 Task: Create a due date automation trigger when advanced on, 2 working days after a card is due add fields with custom field "Resume" set to 10 at 11:00 AM.
Action: Mouse moved to (955, 75)
Screenshot: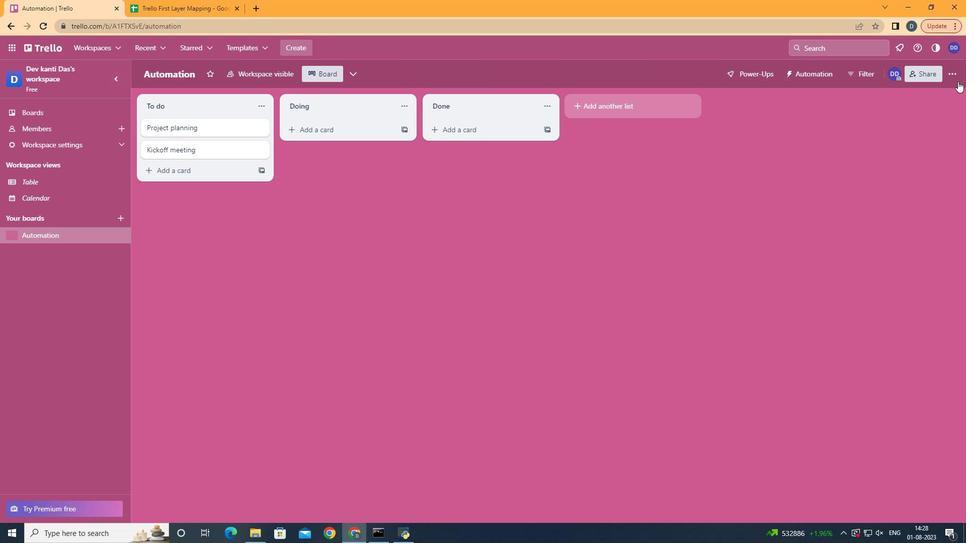 
Action: Mouse pressed left at (955, 75)
Screenshot: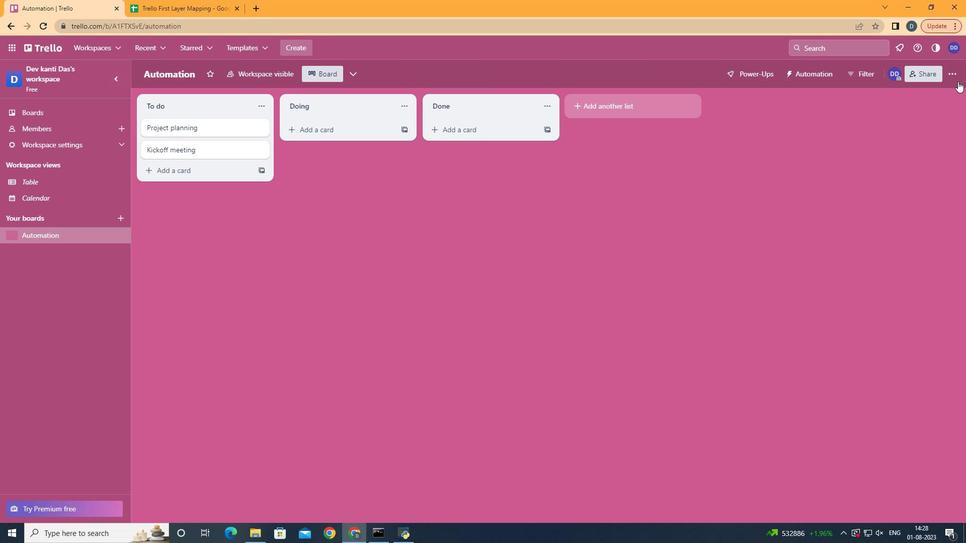 
Action: Mouse moved to (906, 213)
Screenshot: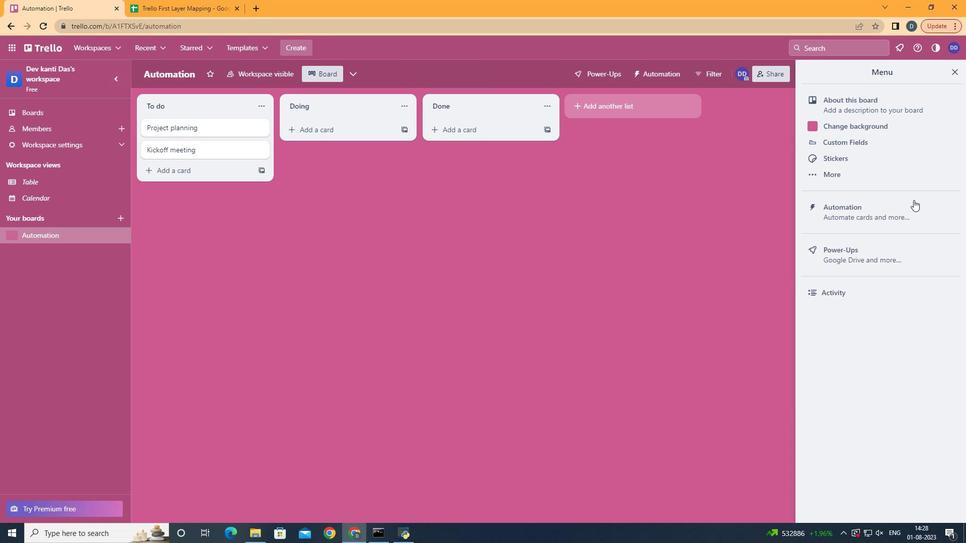 
Action: Mouse pressed left at (906, 213)
Screenshot: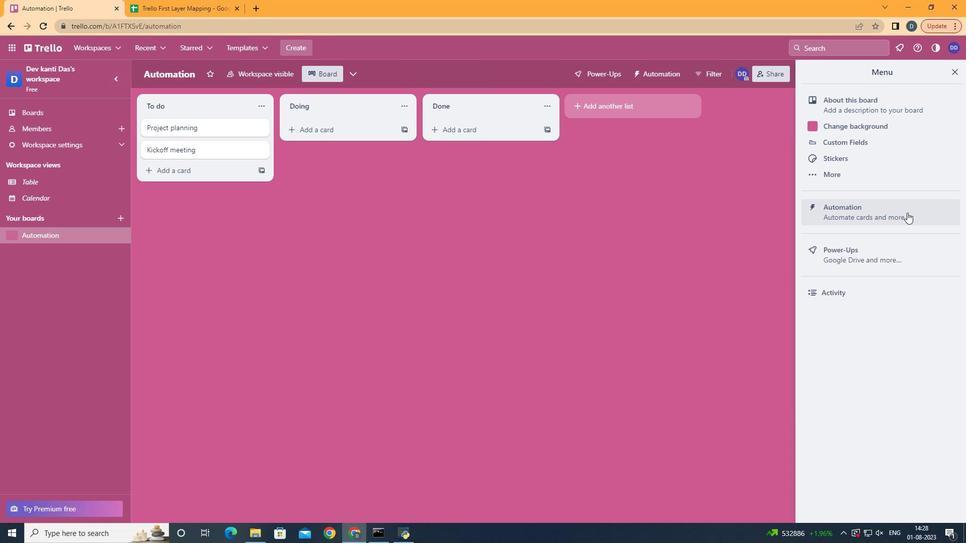 
Action: Mouse moved to (203, 204)
Screenshot: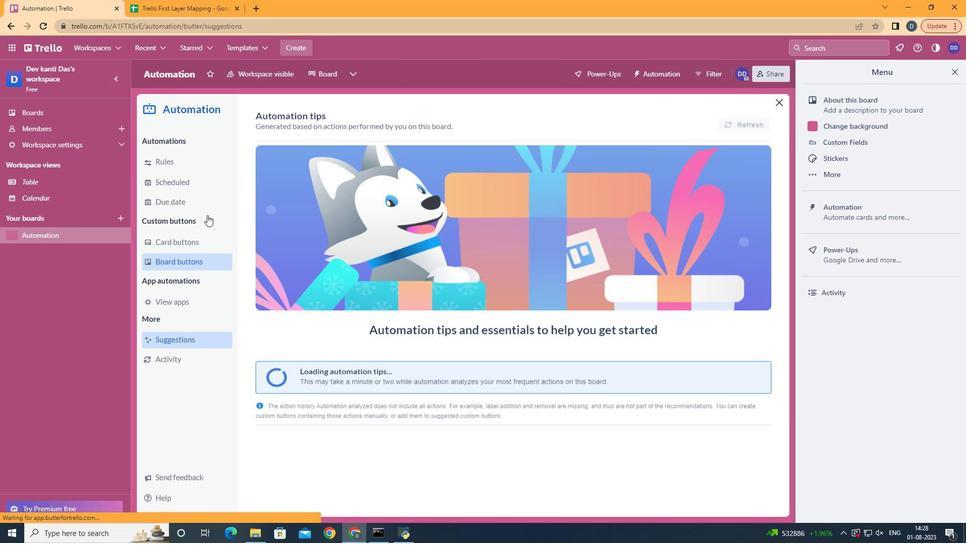 
Action: Mouse pressed left at (203, 204)
Screenshot: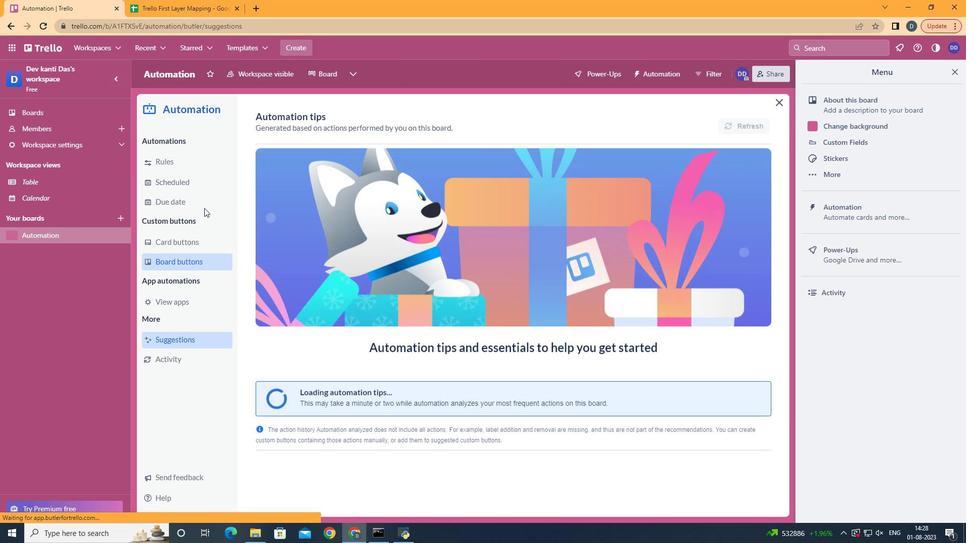 
Action: Mouse moved to (718, 125)
Screenshot: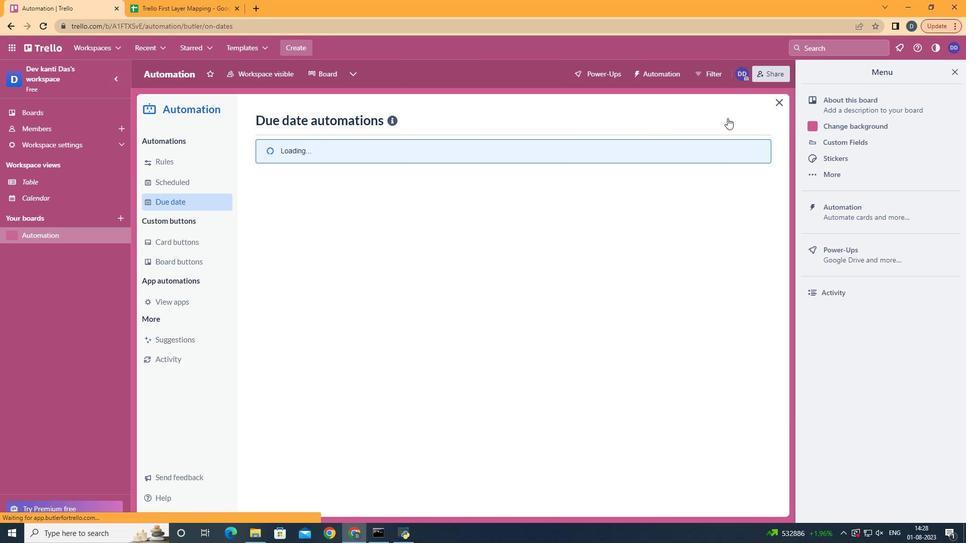 
Action: Mouse pressed left at (718, 125)
Screenshot: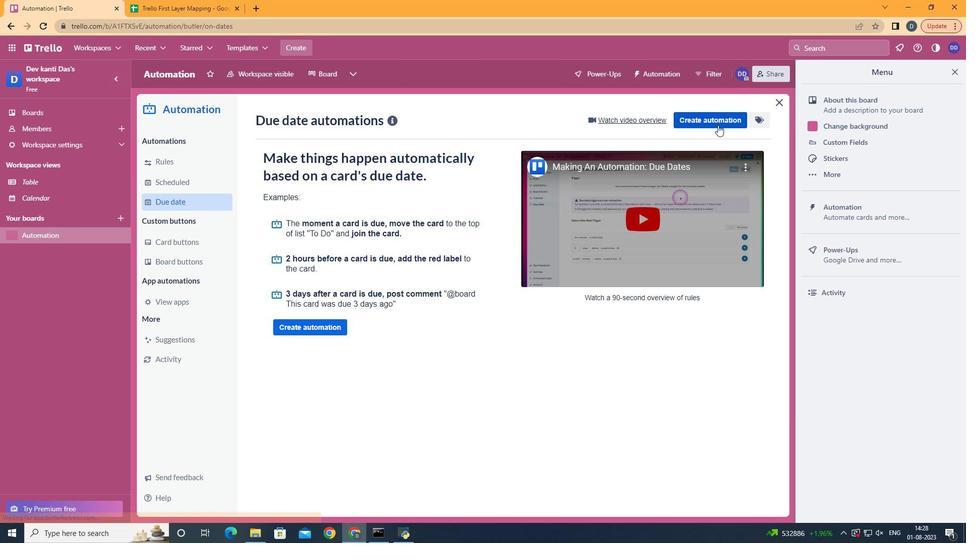 
Action: Mouse moved to (443, 217)
Screenshot: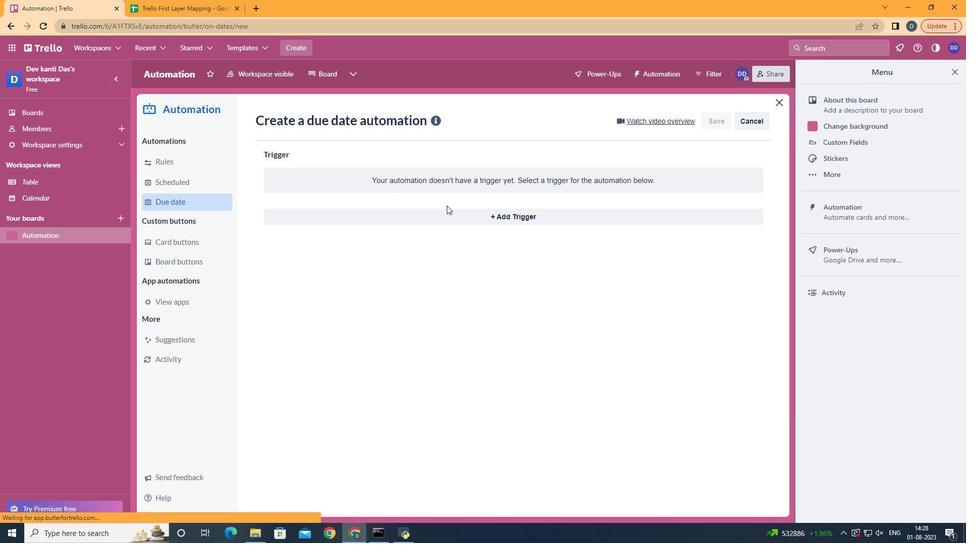 
Action: Mouse pressed left at (443, 217)
Screenshot: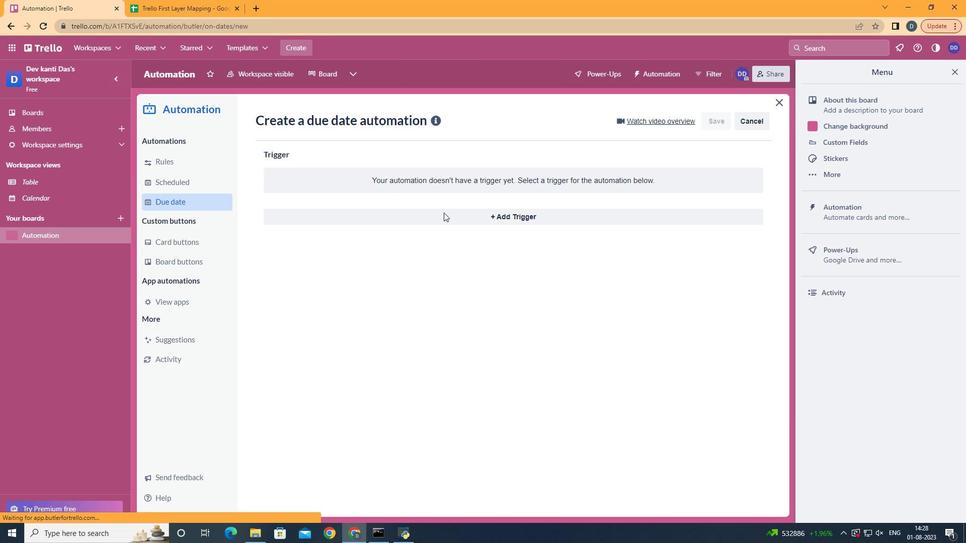 
Action: Mouse moved to (320, 402)
Screenshot: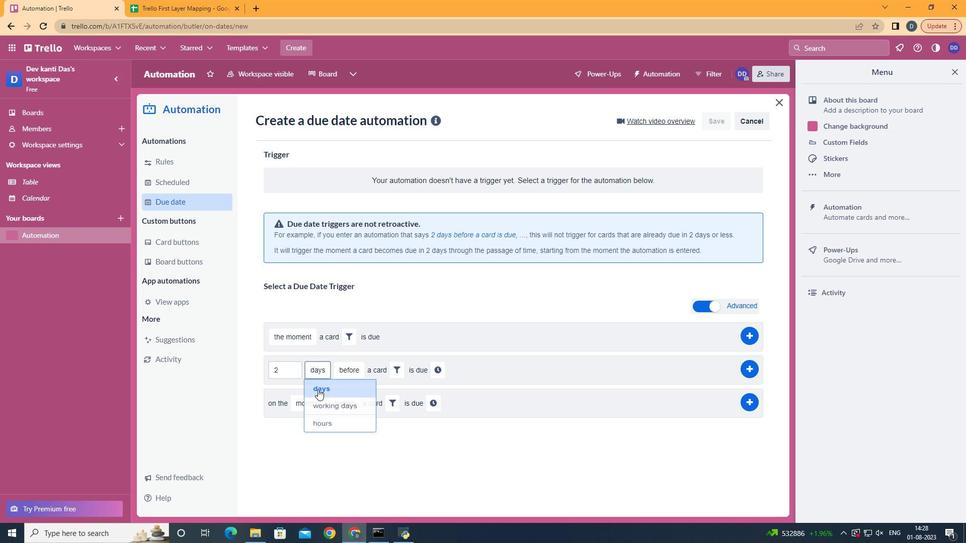 
Action: Mouse pressed left at (320, 402)
Screenshot: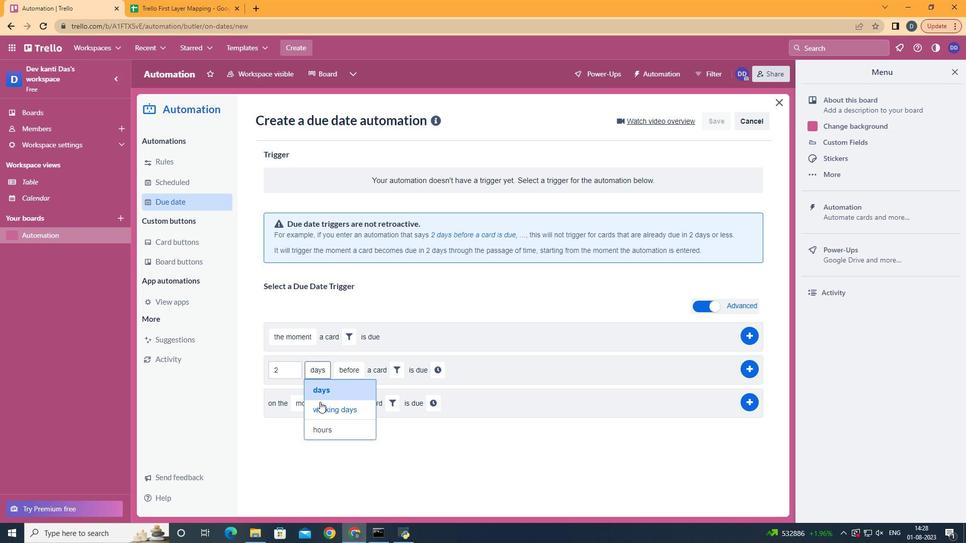 
Action: Mouse moved to (378, 408)
Screenshot: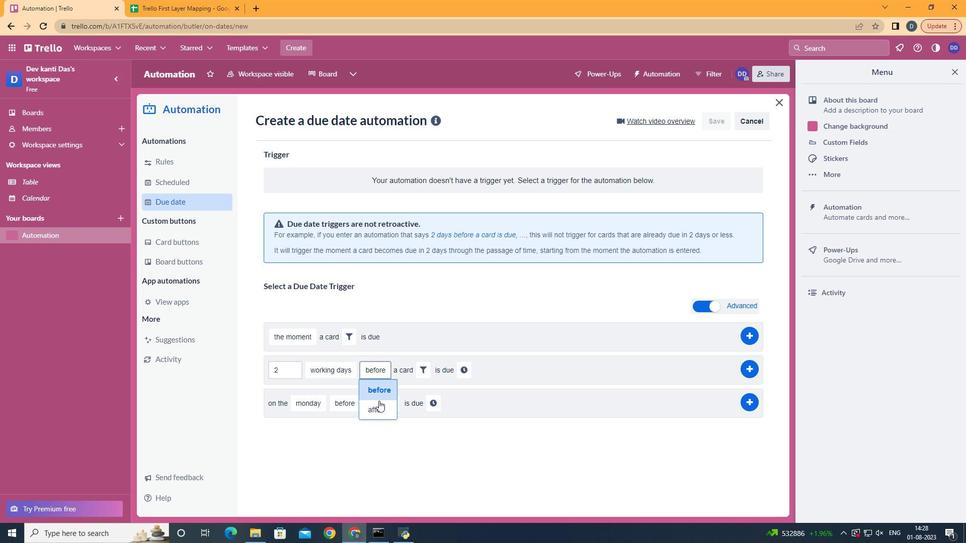 
Action: Mouse pressed left at (378, 408)
Screenshot: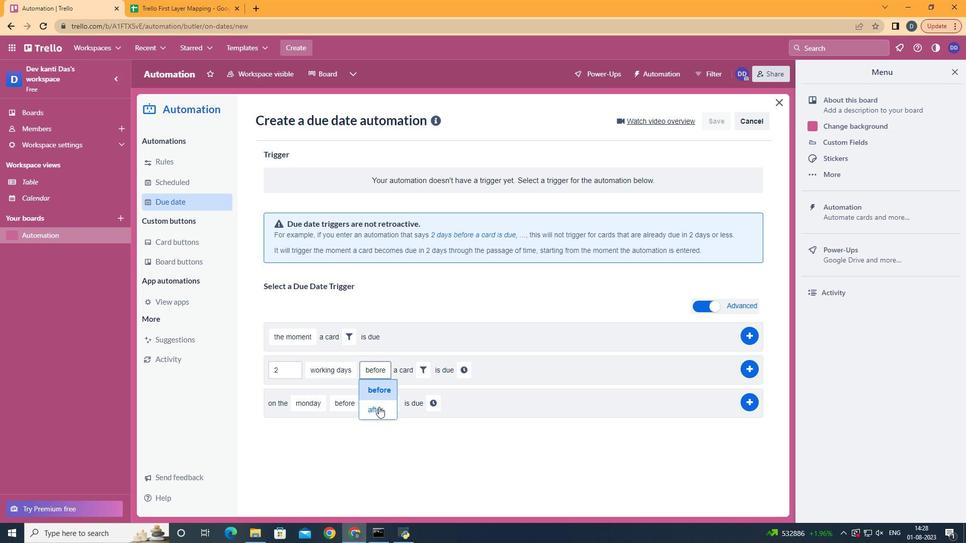 
Action: Mouse moved to (419, 376)
Screenshot: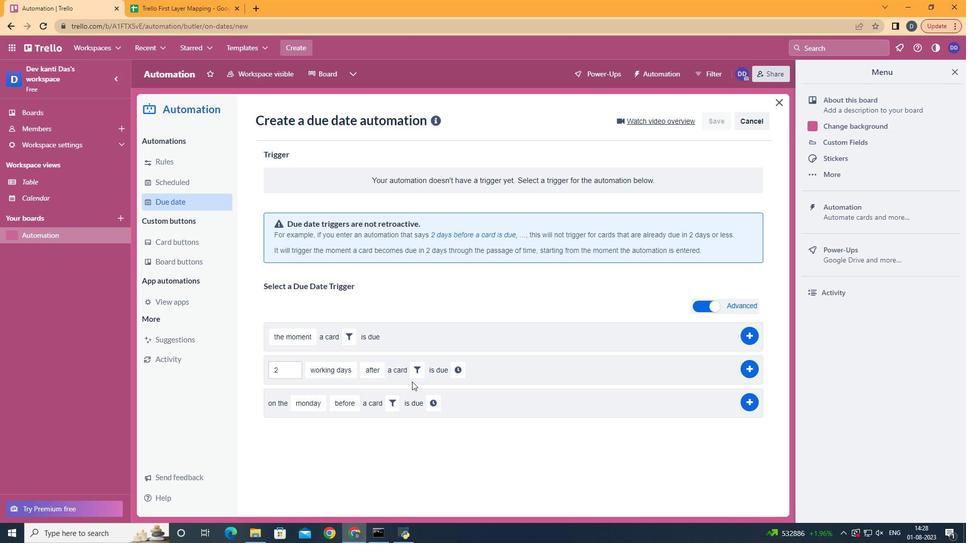 
Action: Mouse pressed left at (419, 376)
Screenshot: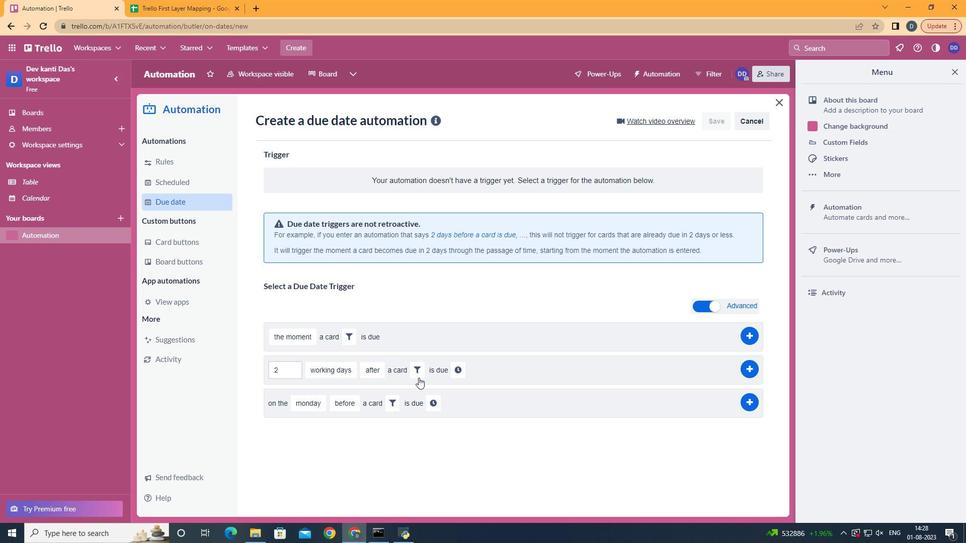 
Action: Mouse moved to (590, 407)
Screenshot: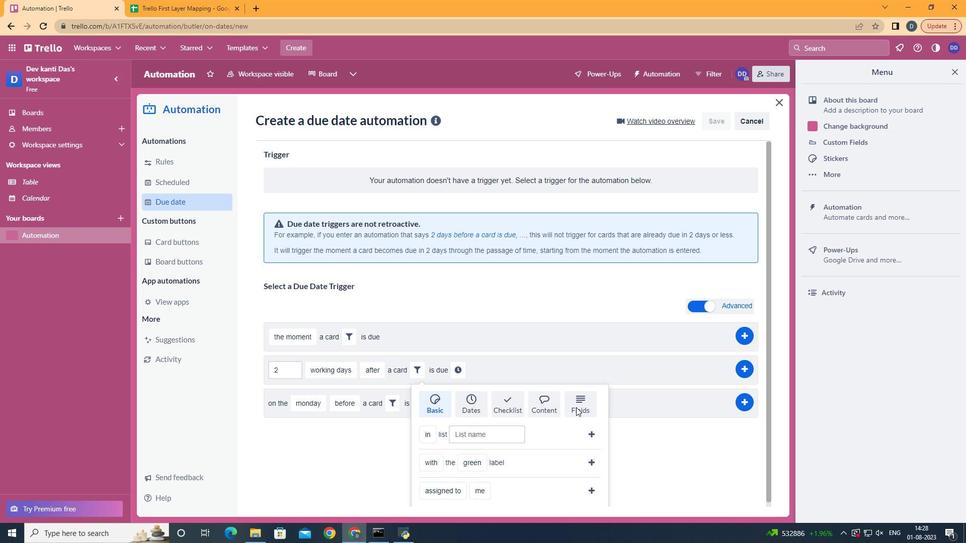 
Action: Mouse pressed left at (590, 407)
Screenshot: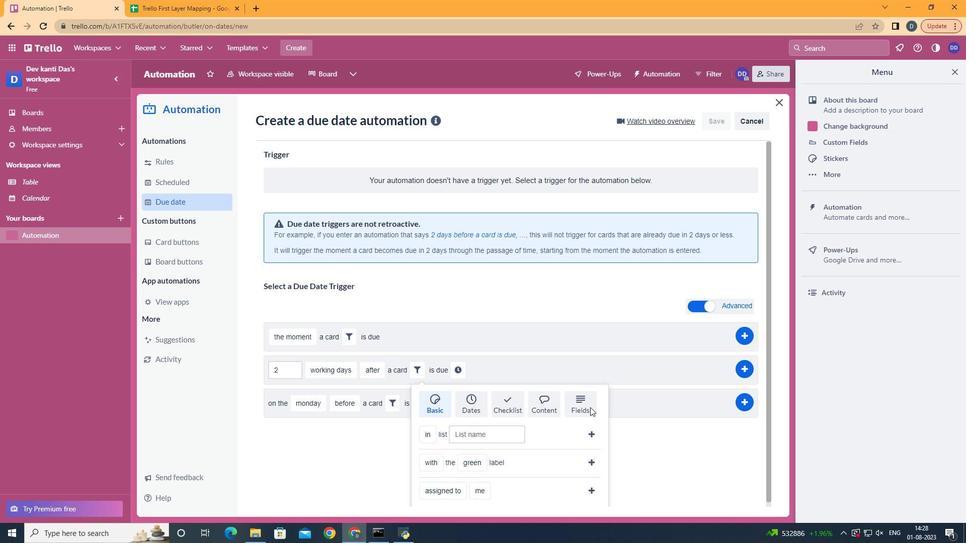
Action: Mouse scrolled (590, 407) with delta (0, 0)
Screenshot: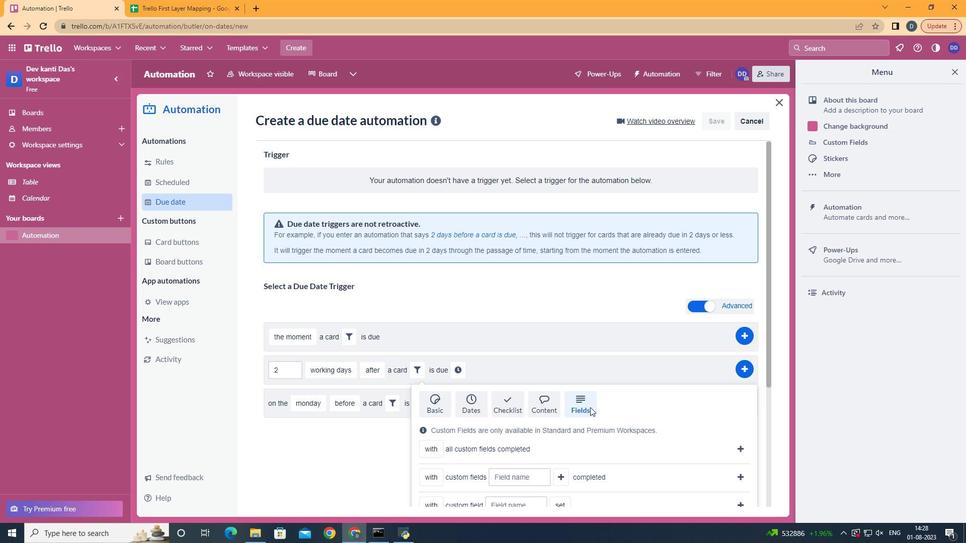 
Action: Mouse scrolled (590, 407) with delta (0, 0)
Screenshot: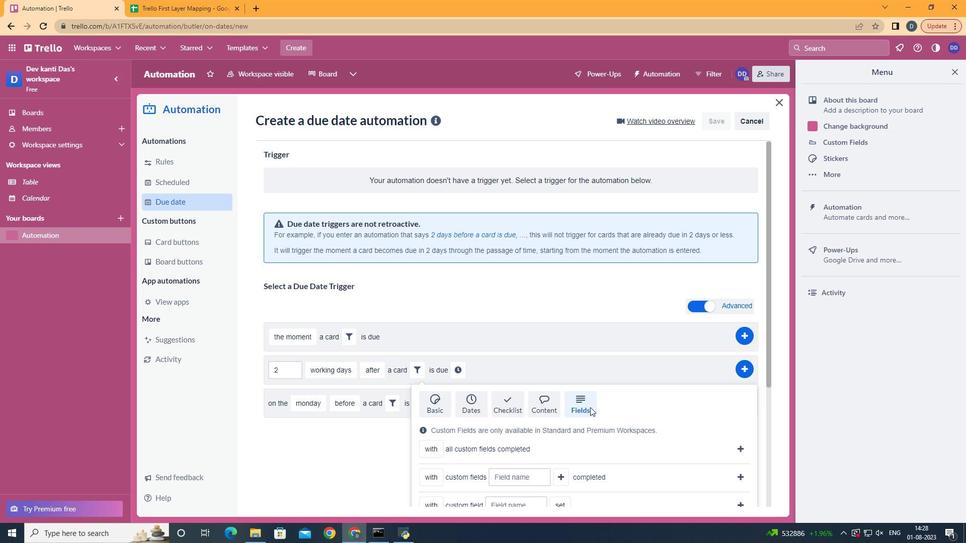 
Action: Mouse scrolled (590, 407) with delta (0, 0)
Screenshot: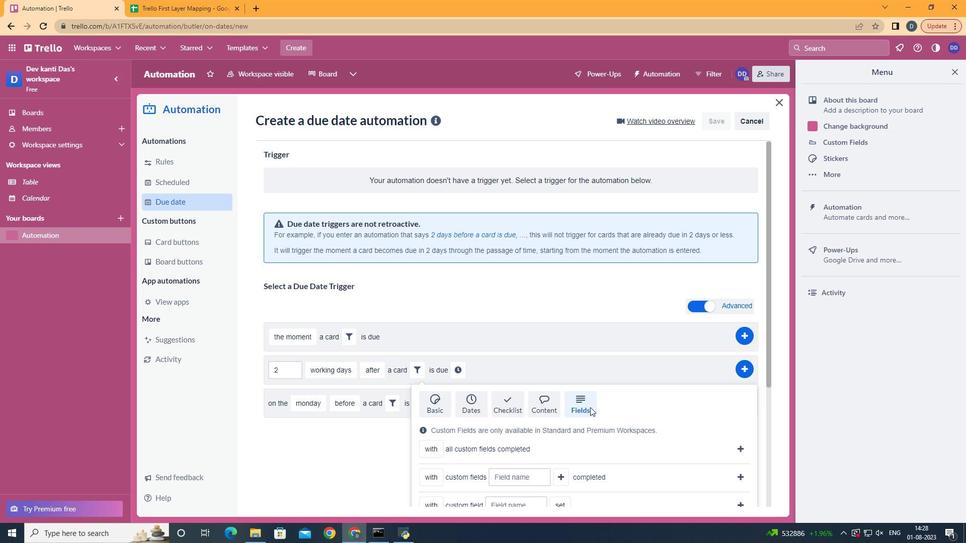 
Action: Mouse scrolled (590, 407) with delta (0, 0)
Screenshot: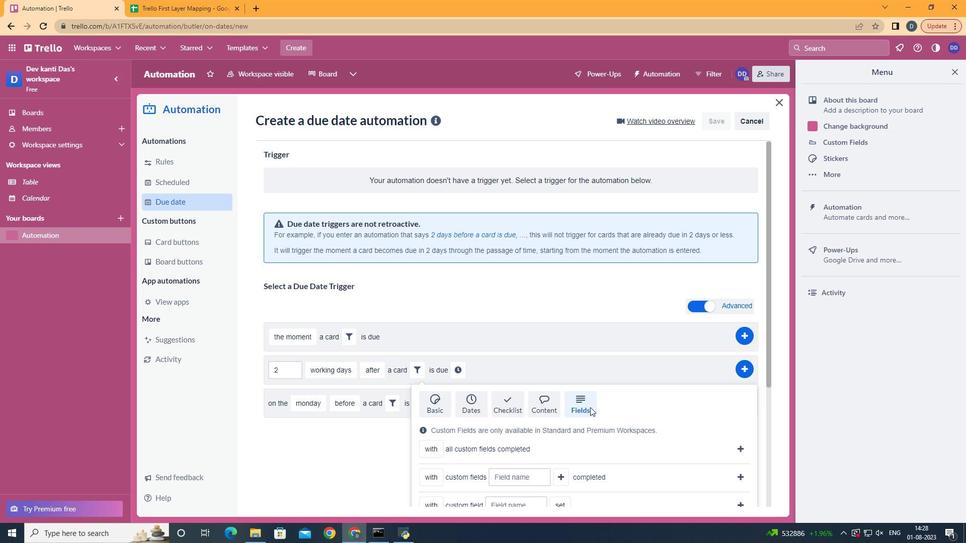 
Action: Mouse moved to (595, 403)
Screenshot: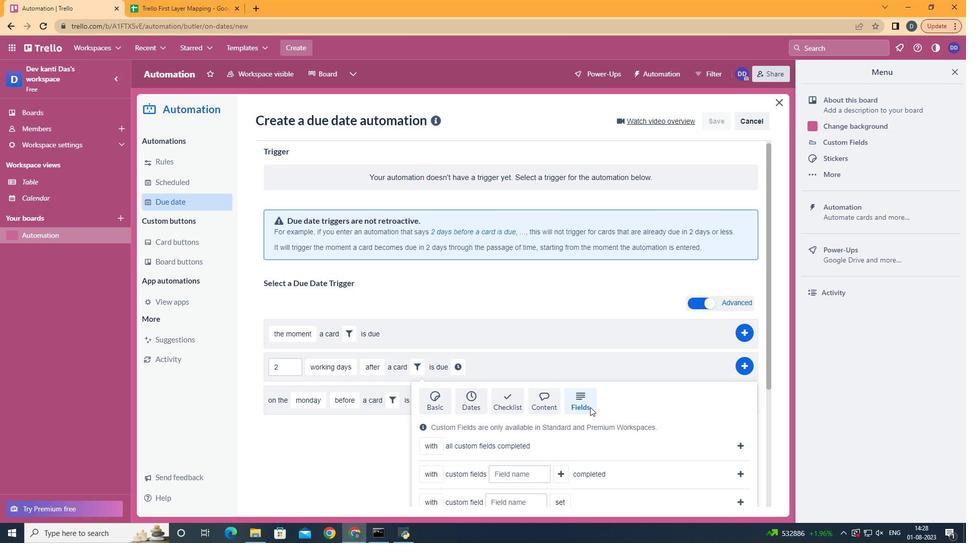 
Action: Mouse scrolled (595, 403) with delta (0, 0)
Screenshot: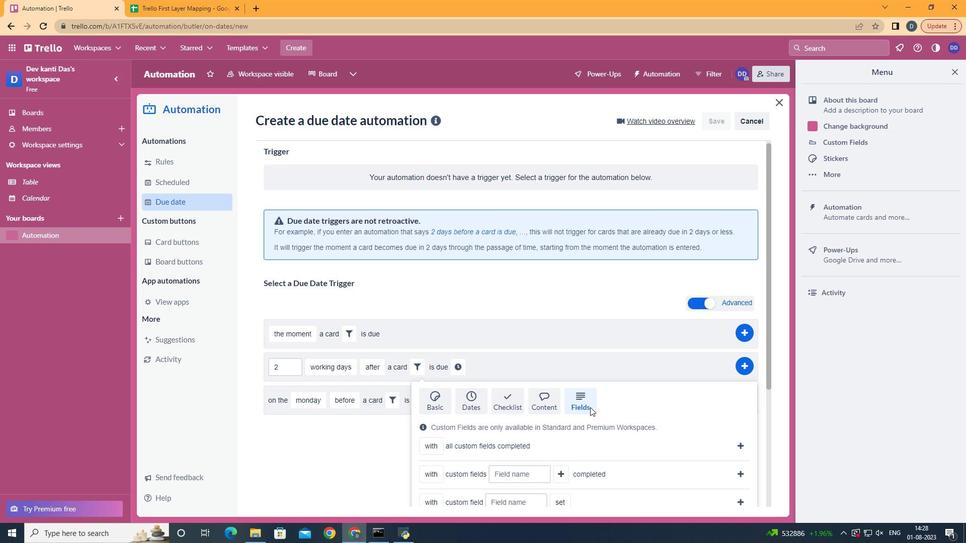 
Action: Mouse moved to (438, 374)
Screenshot: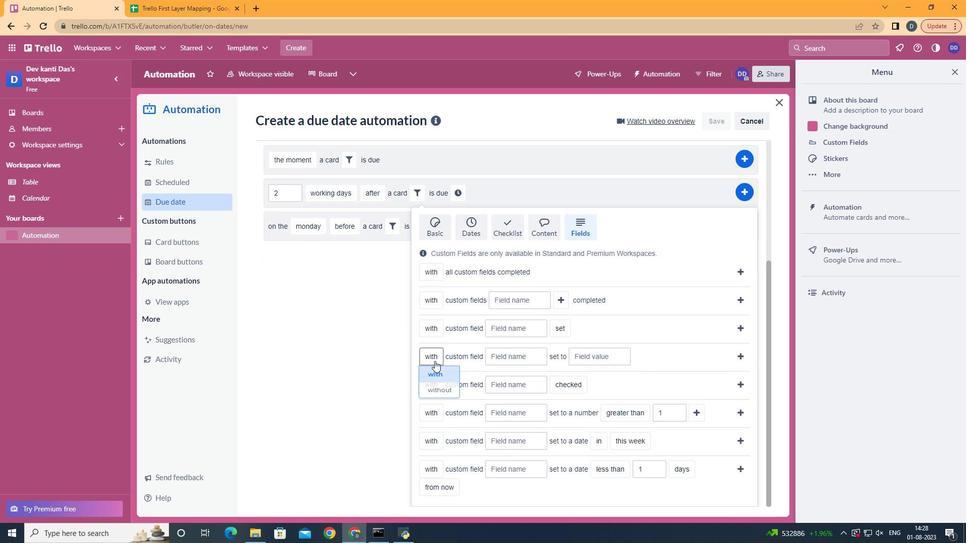 
Action: Mouse pressed left at (438, 374)
Screenshot: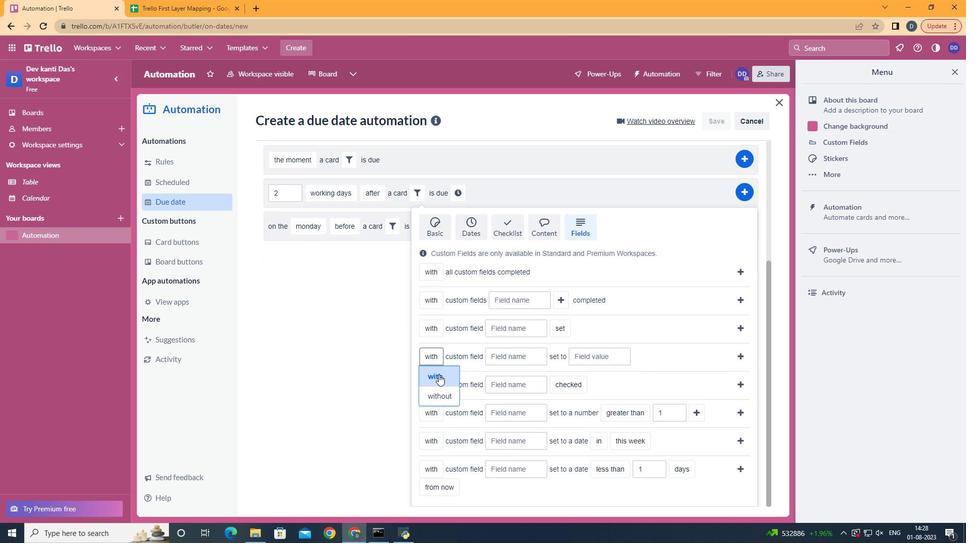 
Action: Mouse moved to (510, 354)
Screenshot: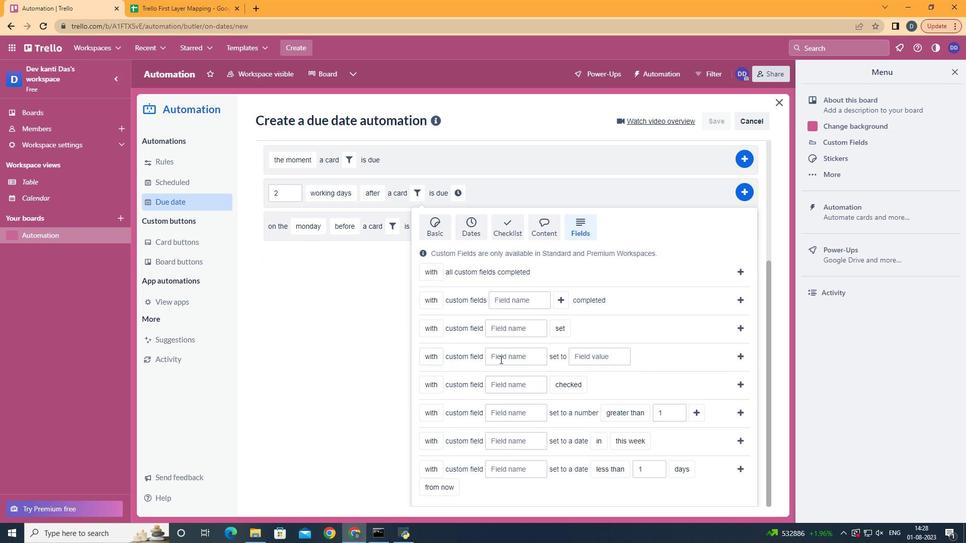 
Action: Mouse pressed left at (510, 354)
Screenshot: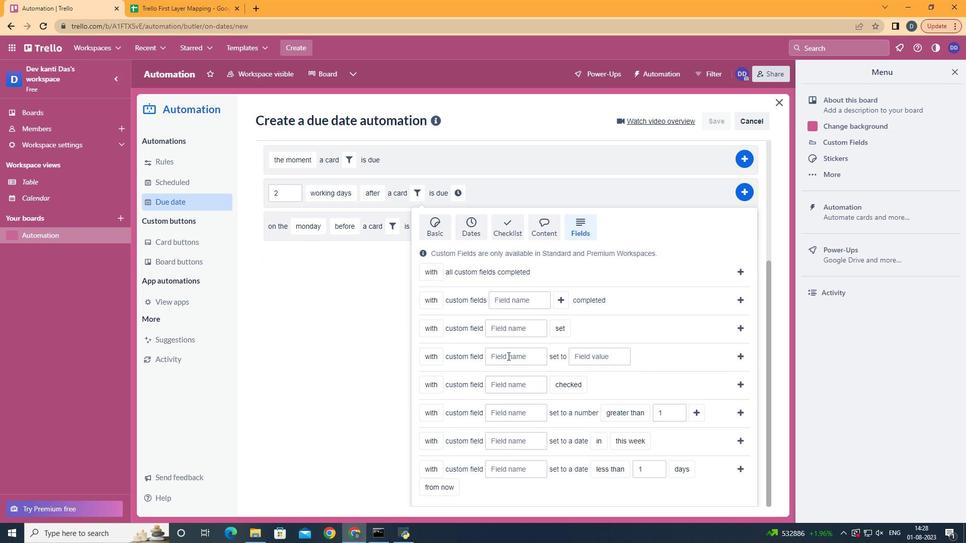 
Action: Key pressed <Key.shift>Resume
Screenshot: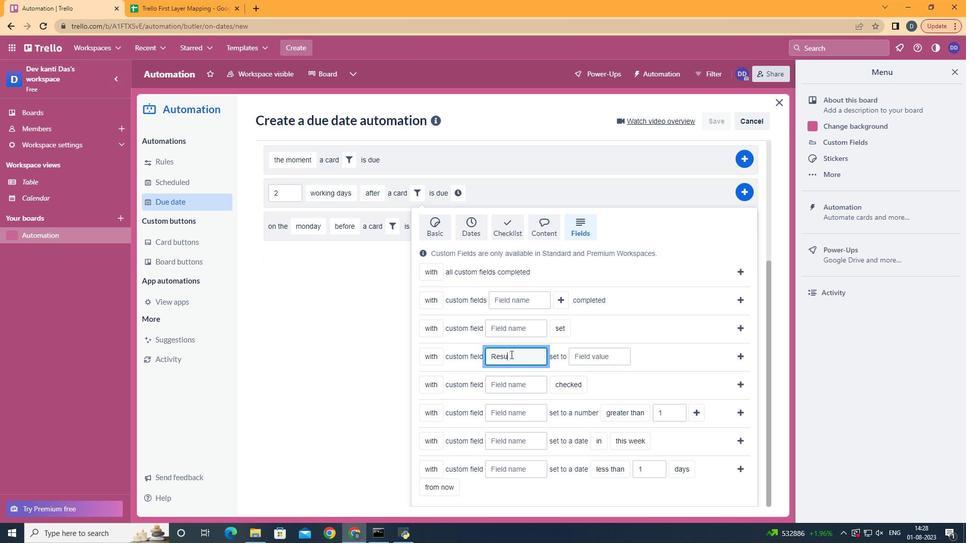 
Action: Mouse moved to (588, 354)
Screenshot: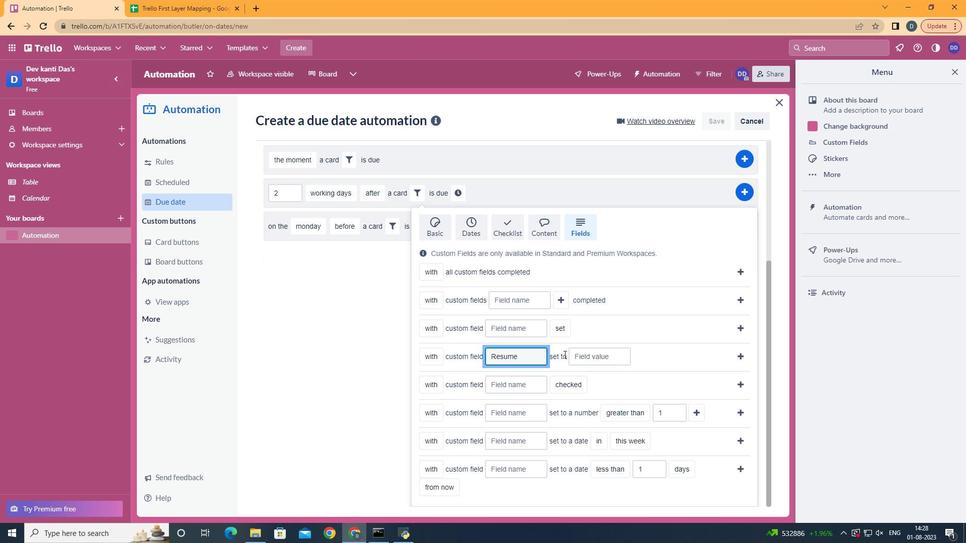 
Action: Mouse pressed left at (588, 354)
Screenshot: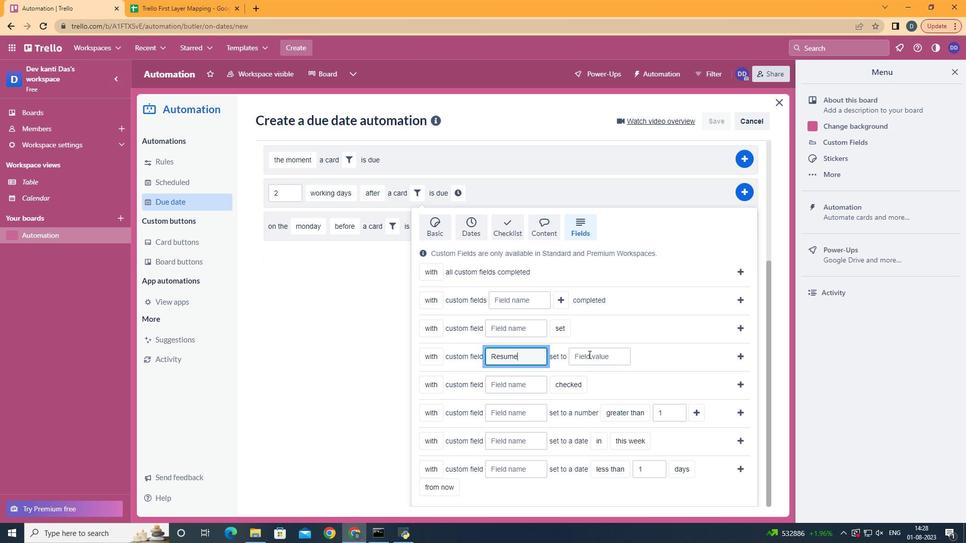 
Action: Key pressed 10
Screenshot: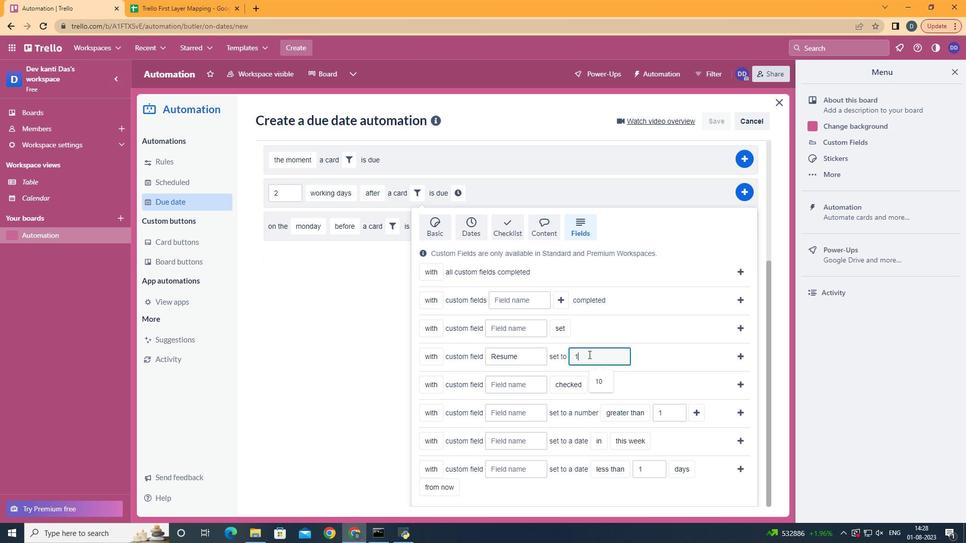 
Action: Mouse moved to (737, 354)
Screenshot: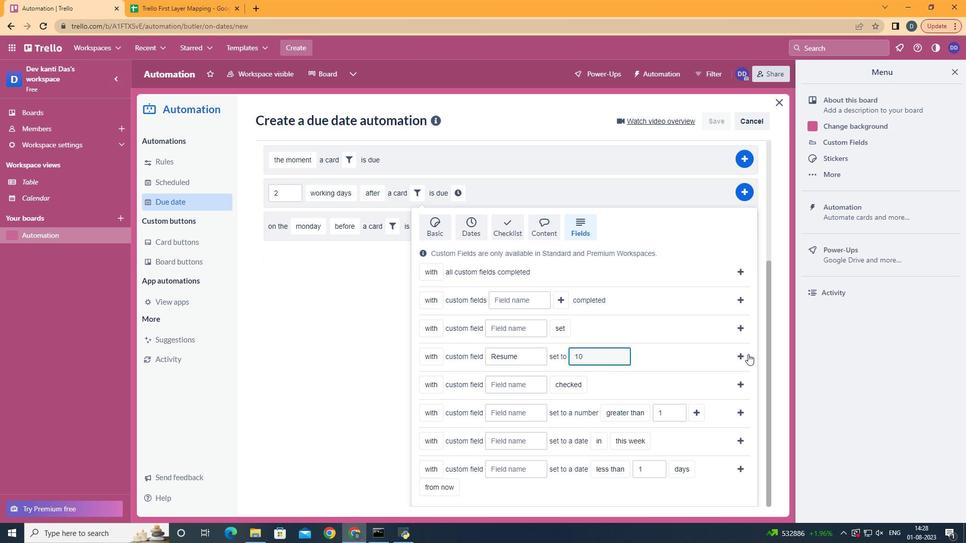 
Action: Mouse pressed left at (737, 354)
Screenshot: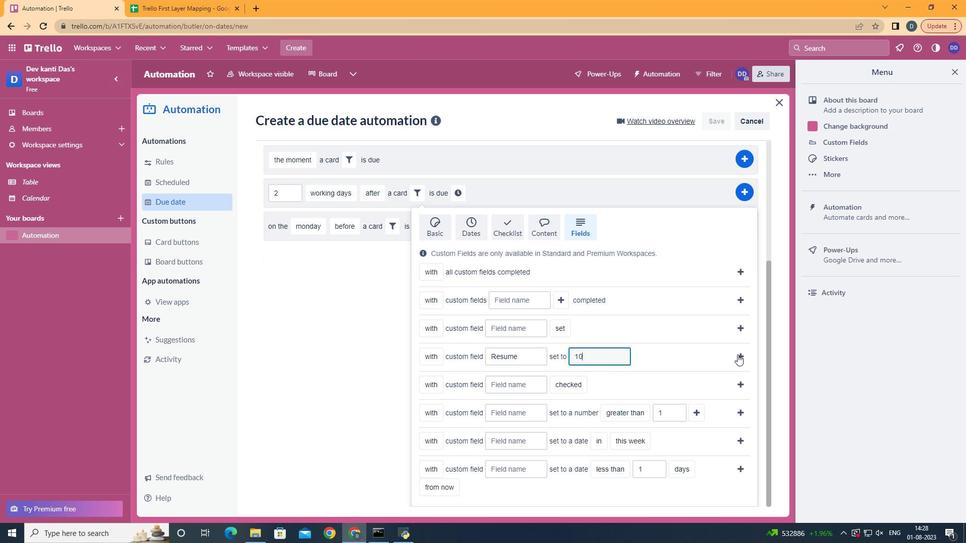 
Action: Mouse moved to (595, 374)
Screenshot: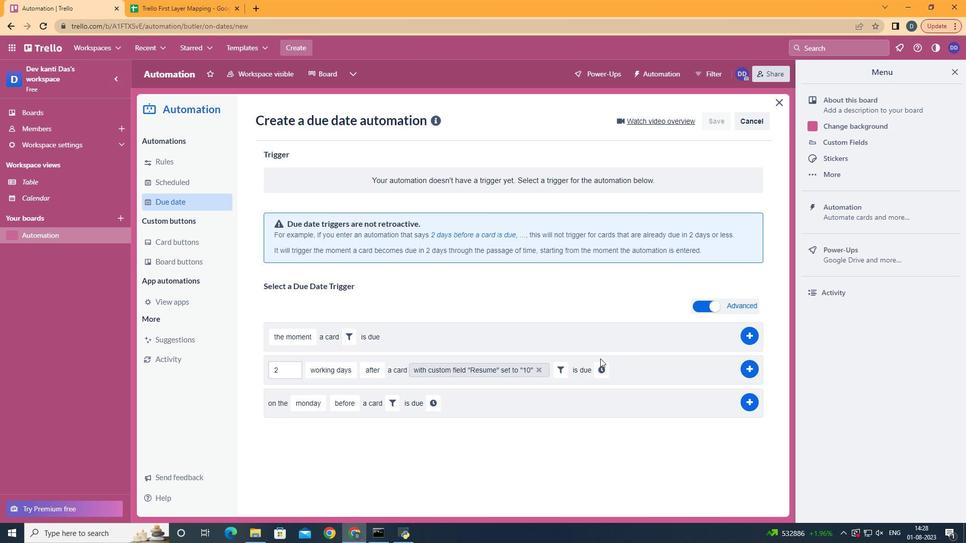 
Action: Mouse pressed left at (595, 374)
Screenshot: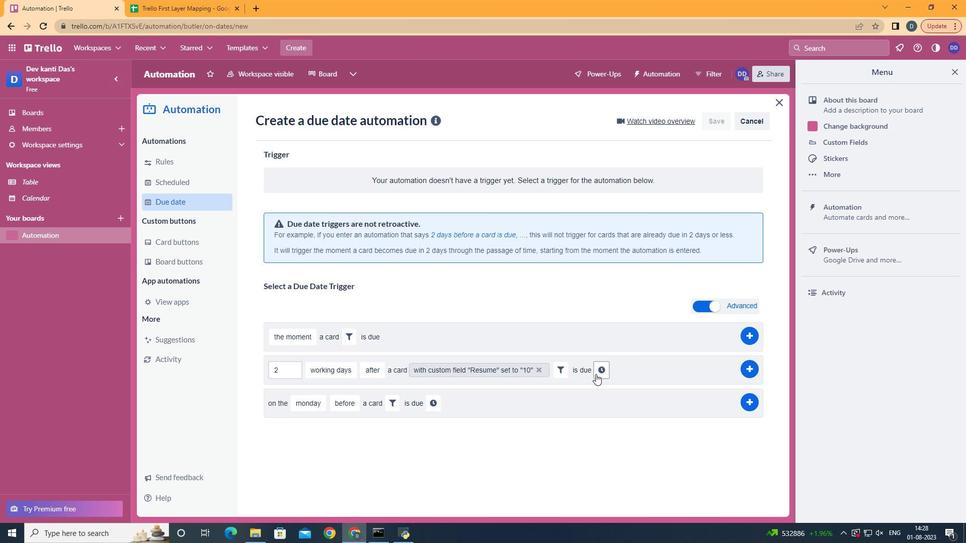 
Action: Mouse moved to (624, 368)
Screenshot: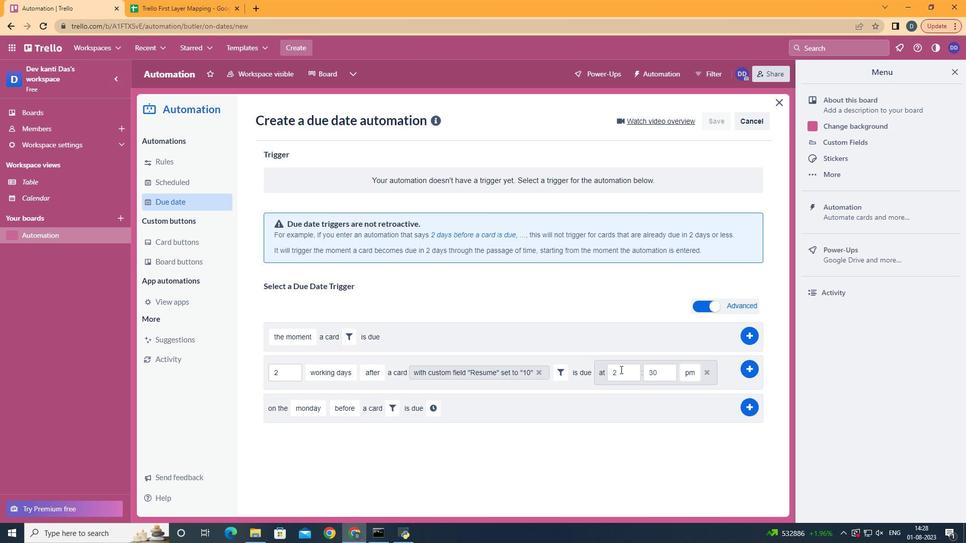
Action: Mouse pressed left at (624, 368)
Screenshot: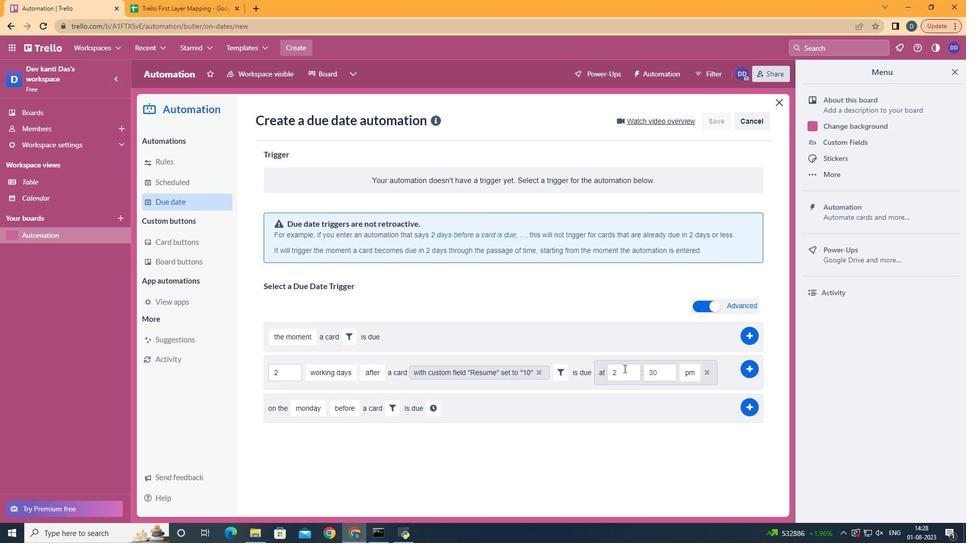 
Action: Key pressed <Key.backspace>11
Screenshot: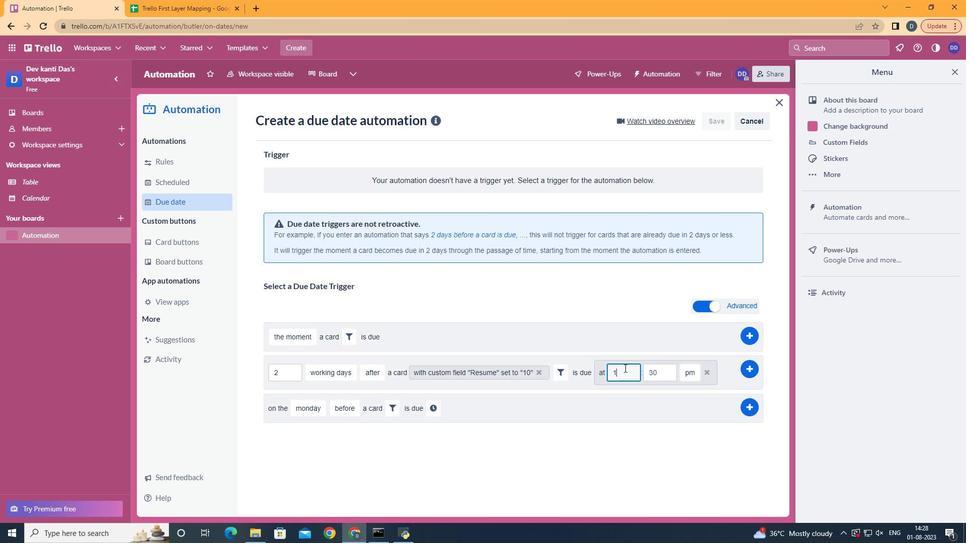 
Action: Mouse moved to (668, 376)
Screenshot: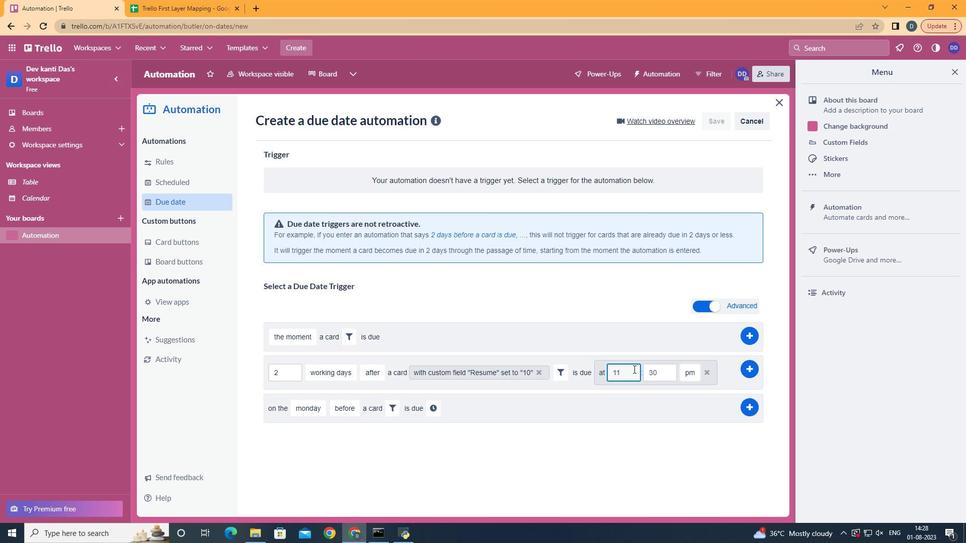
Action: Mouse pressed left at (668, 376)
Screenshot: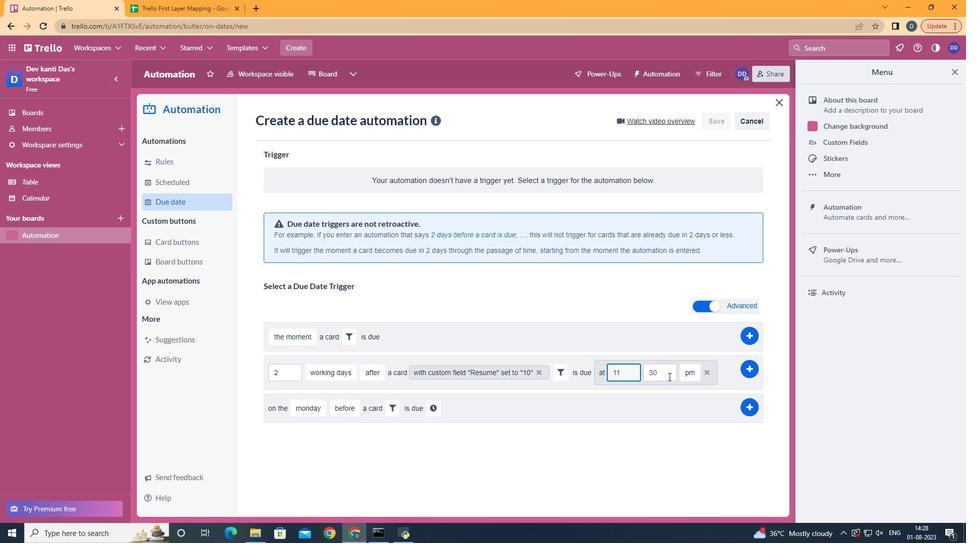 
Action: Key pressed <Key.backspace><Key.backspace>00
Screenshot: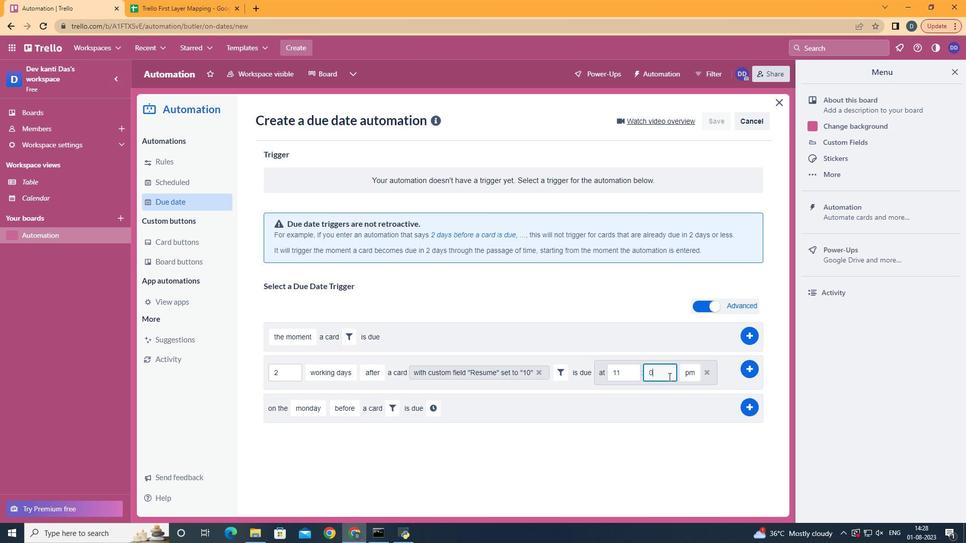 
Action: Mouse moved to (695, 398)
Screenshot: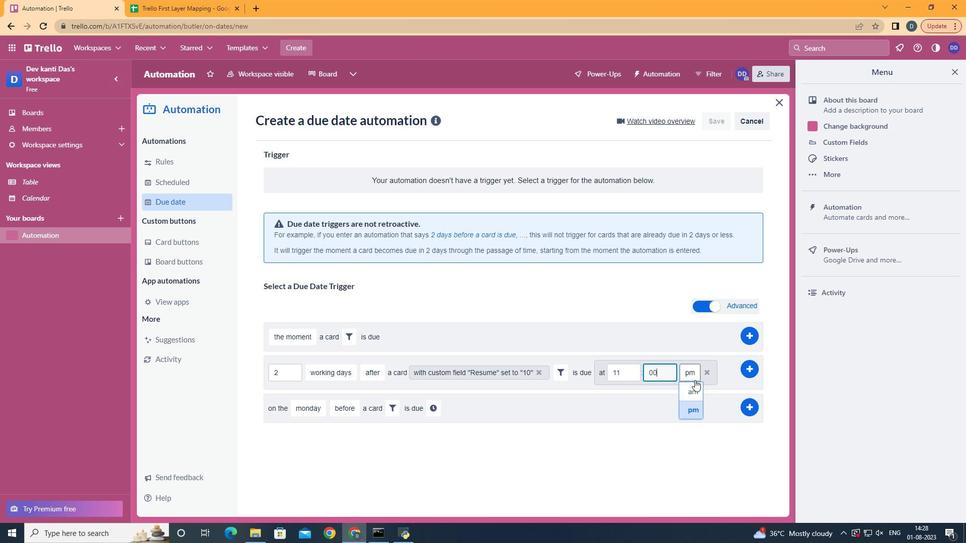 
Action: Mouse pressed left at (695, 398)
Screenshot: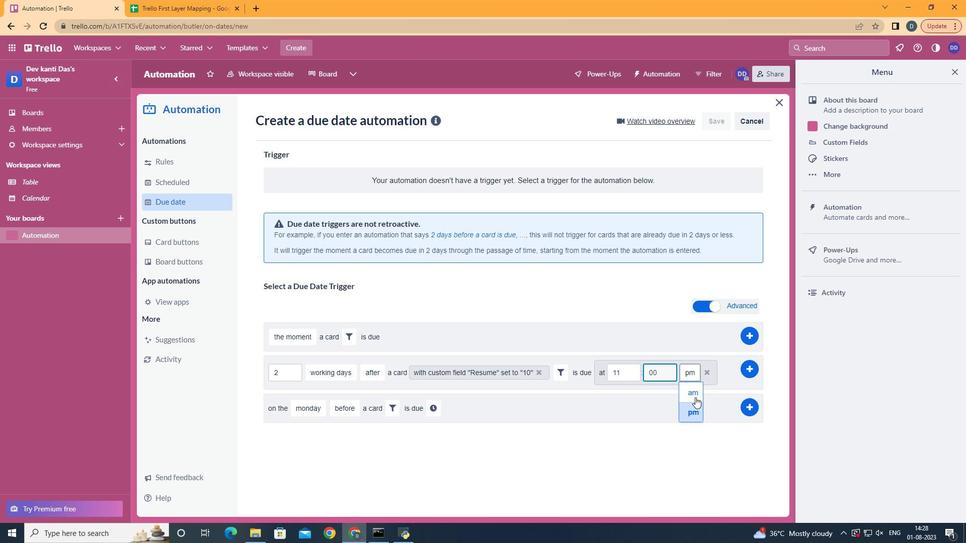 
Action: Mouse moved to (747, 369)
Screenshot: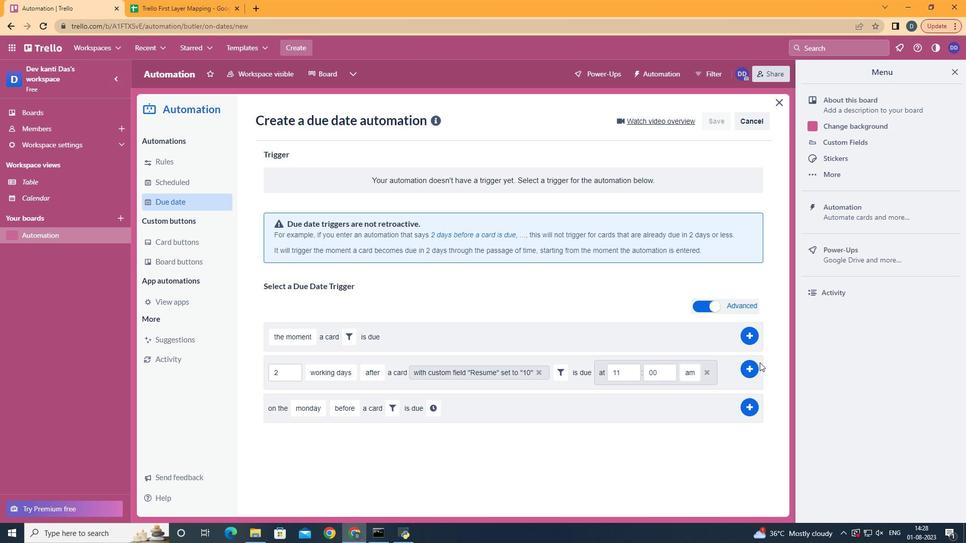 
Action: Mouse pressed left at (747, 369)
Screenshot: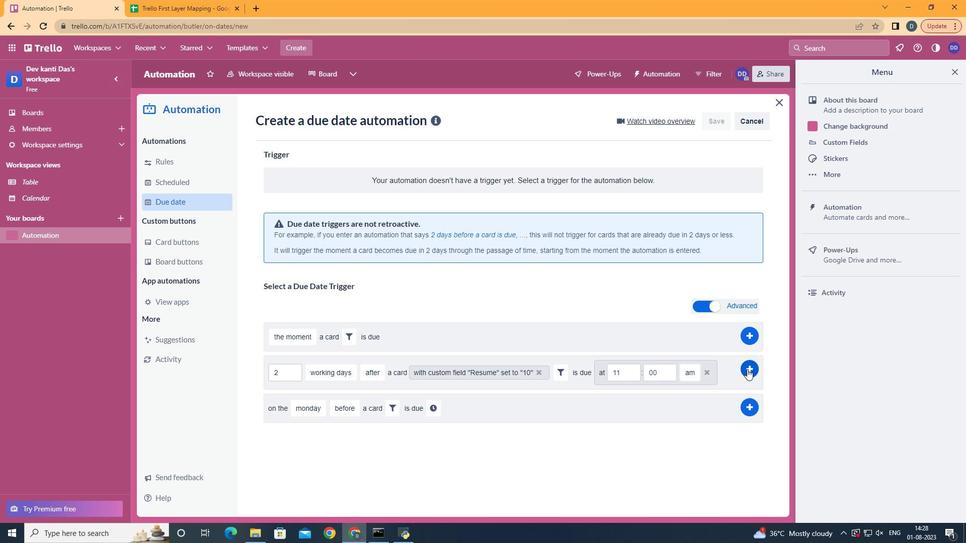 
Action: Mouse moved to (522, 172)
Screenshot: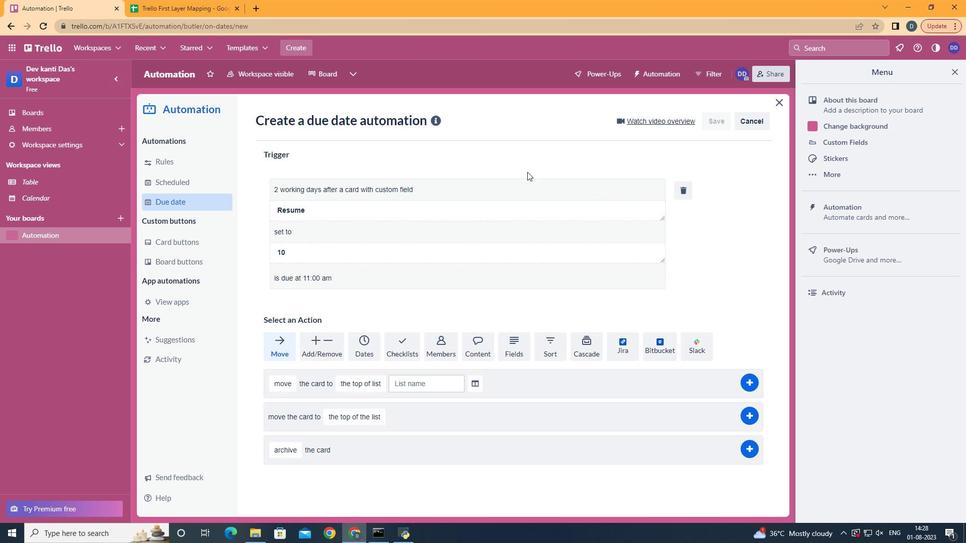 
